 Task: Add Heritage Store Aura Smudge to the cart.
Action: Mouse moved to (810, 311)
Screenshot: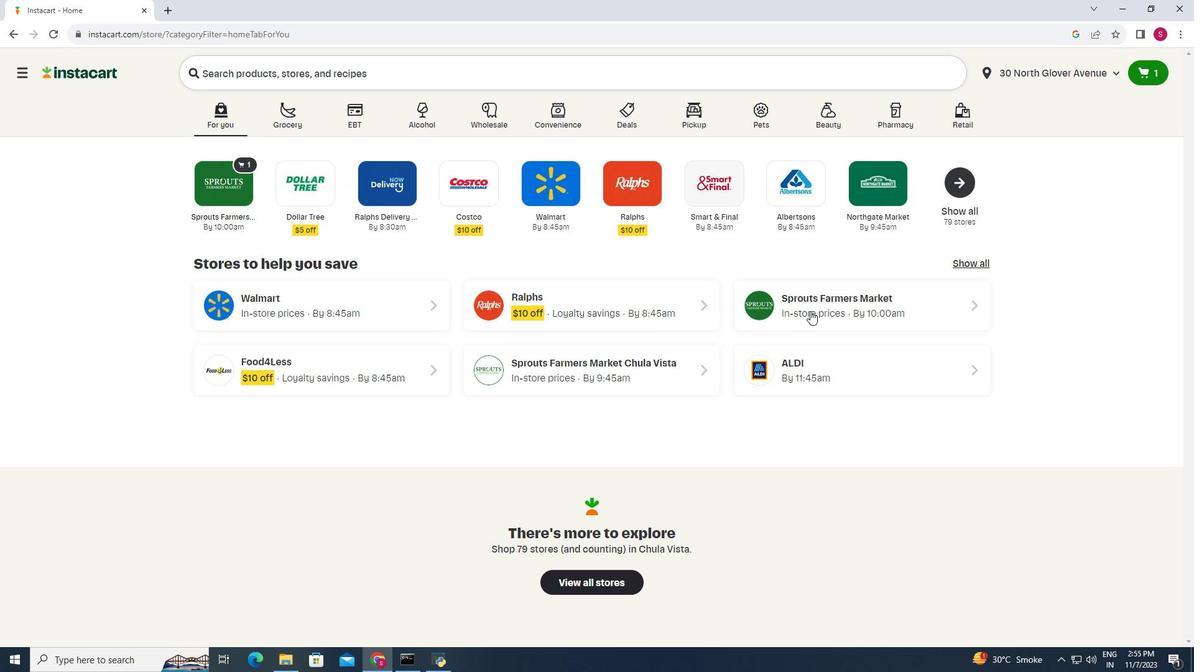 
Action: Mouse pressed left at (810, 311)
Screenshot: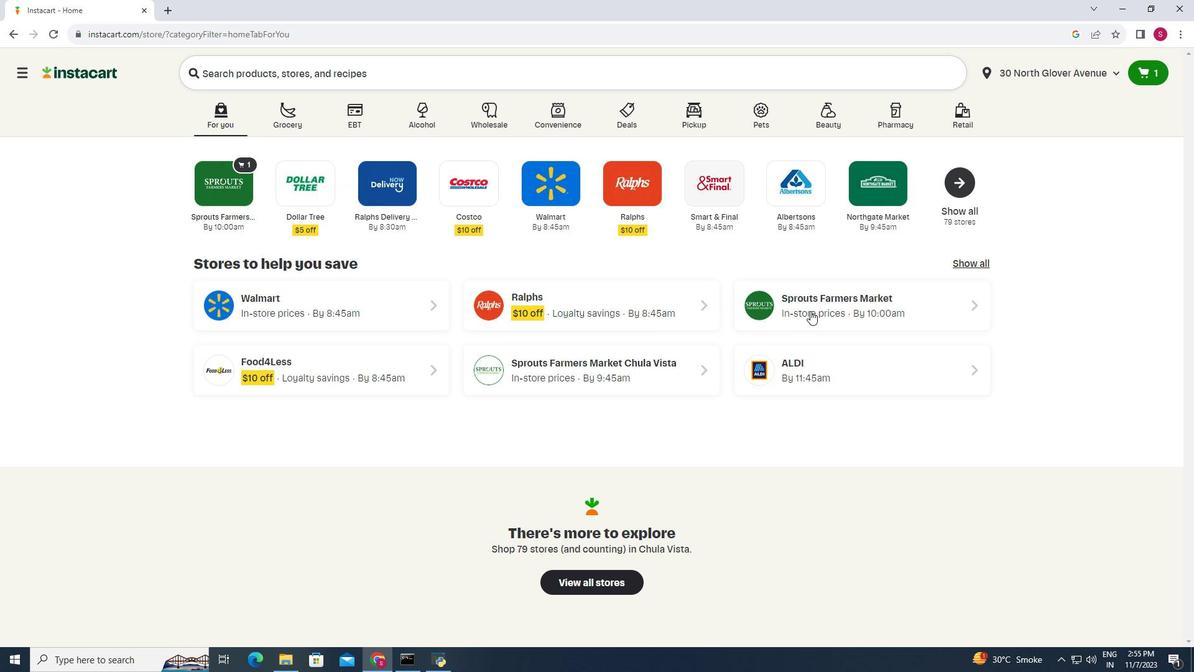 
Action: Mouse moved to (52, 389)
Screenshot: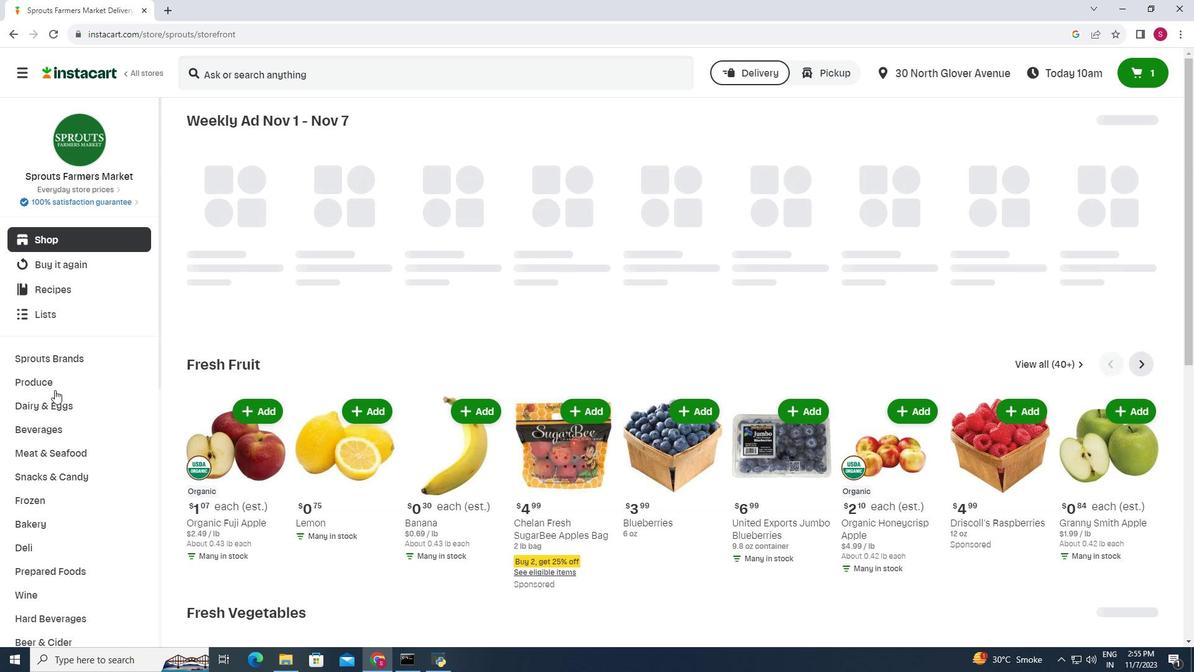 
Action: Mouse scrolled (52, 388) with delta (0, 0)
Screenshot: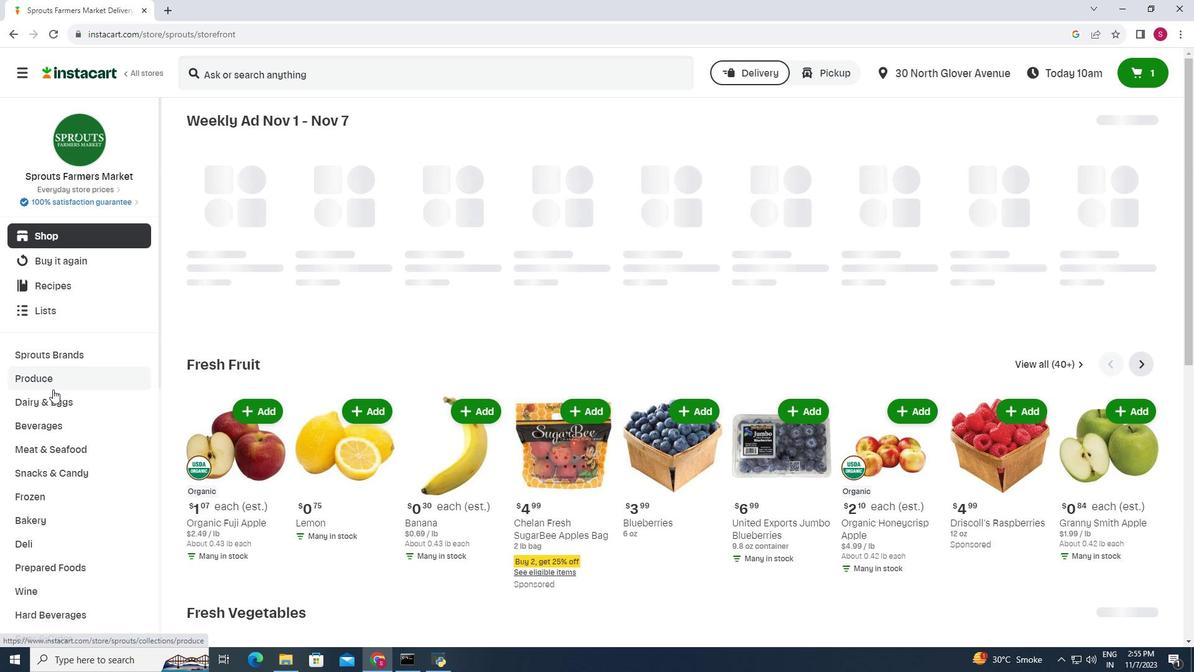 
Action: Mouse scrolled (52, 388) with delta (0, 0)
Screenshot: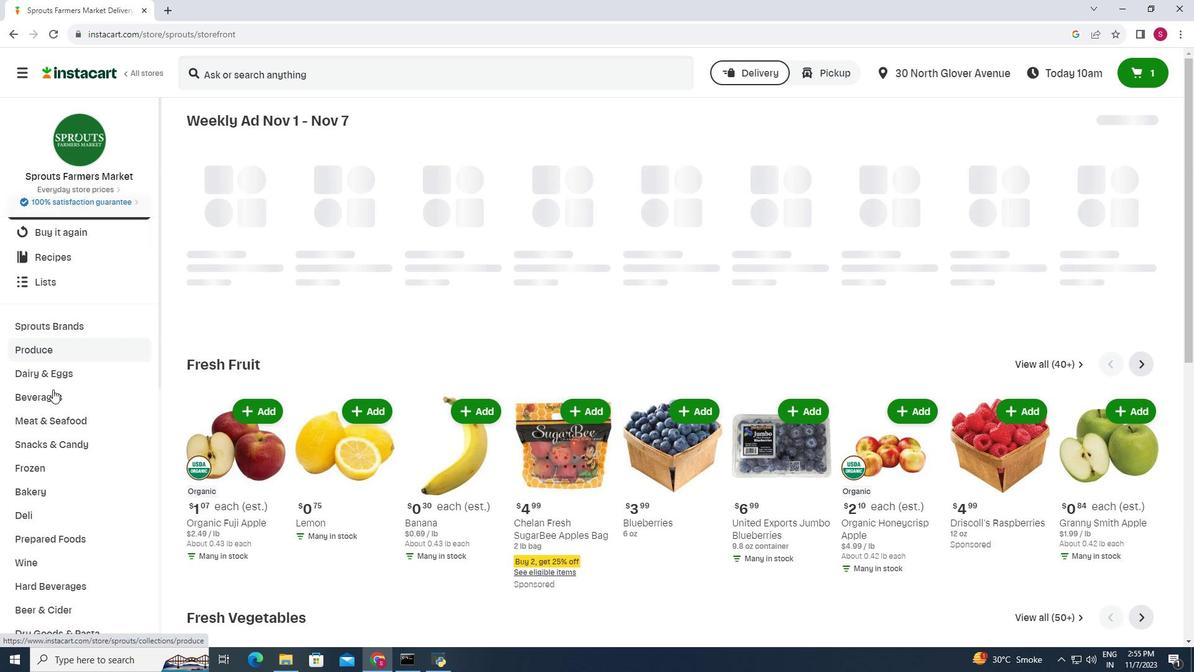 
Action: Mouse scrolled (52, 388) with delta (0, 0)
Screenshot: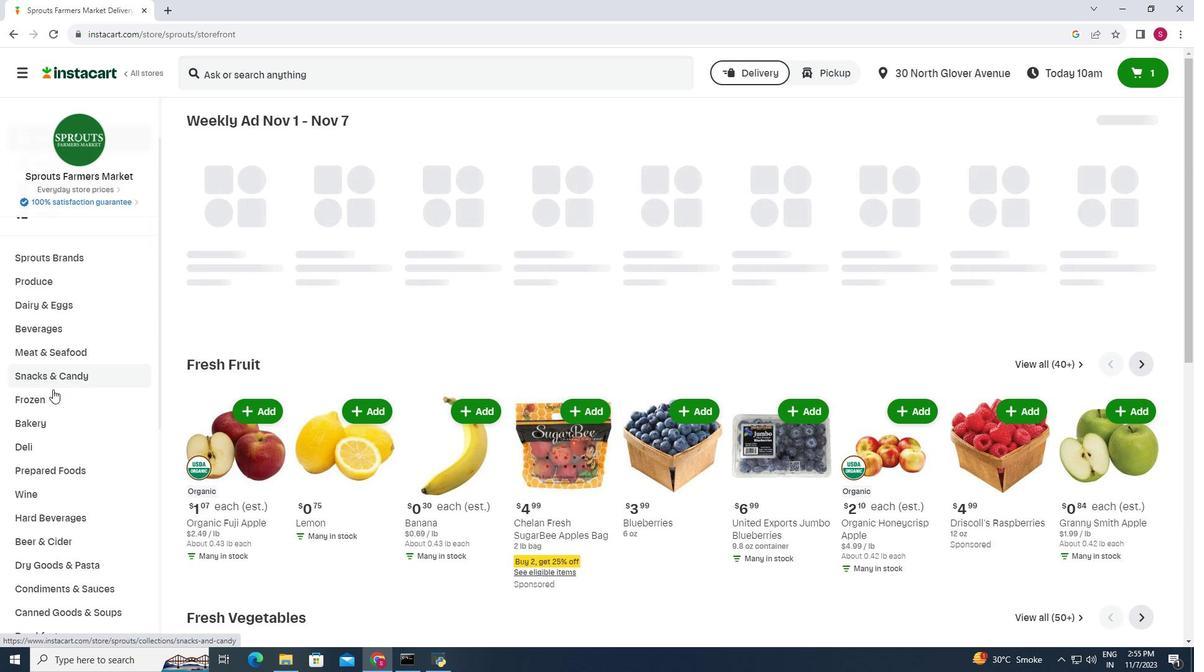 
Action: Mouse moved to (61, 565)
Screenshot: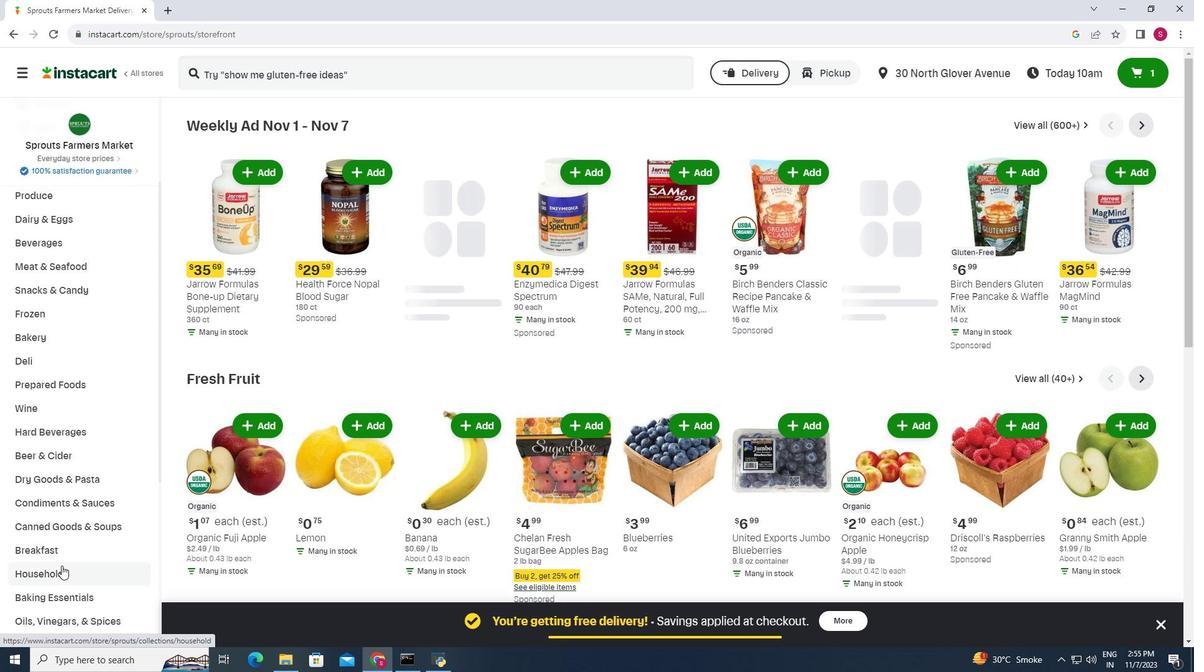 
Action: Mouse pressed left at (61, 565)
Screenshot: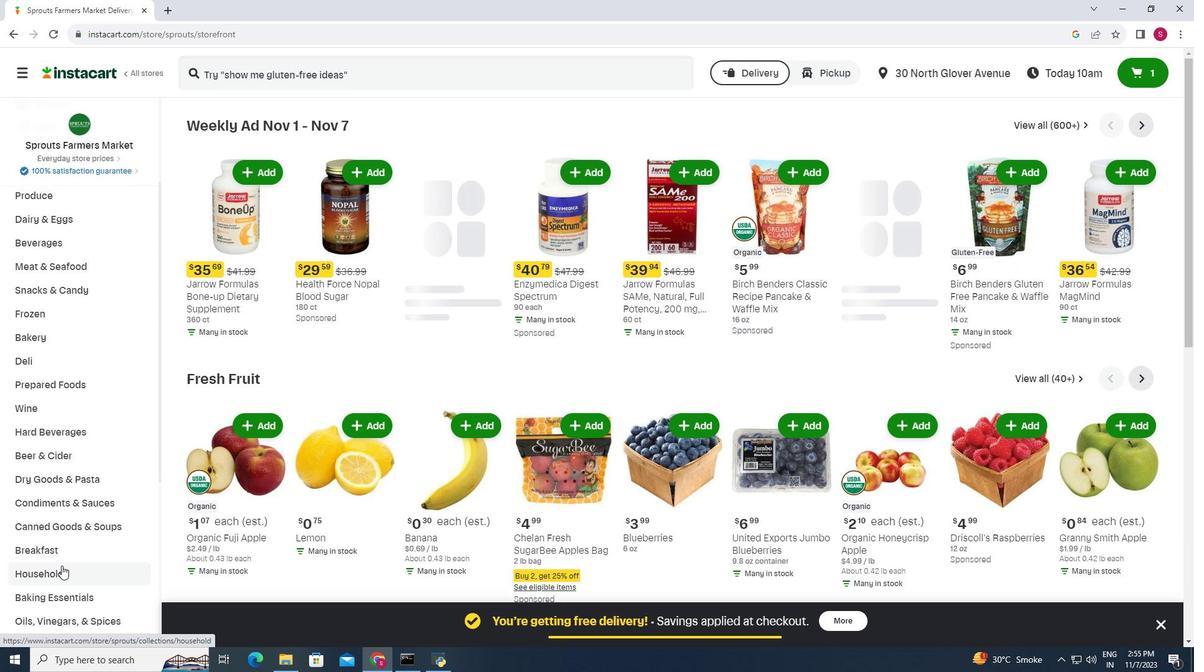 
Action: Mouse moved to (652, 148)
Screenshot: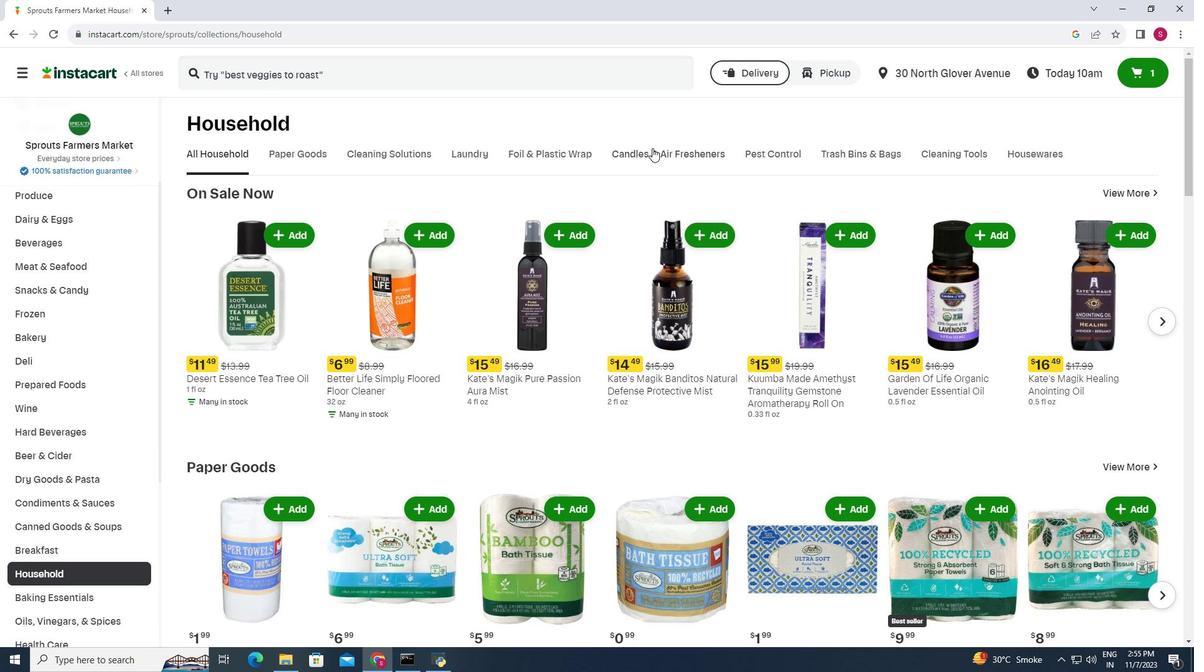 
Action: Mouse pressed left at (652, 148)
Screenshot: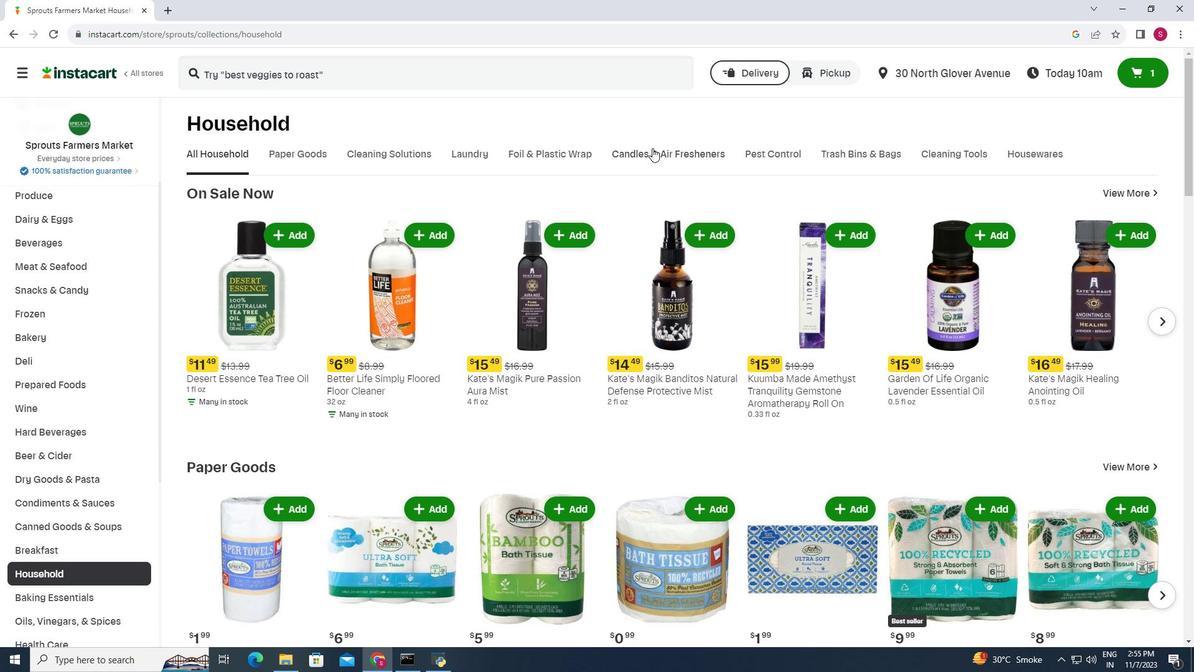 
Action: Mouse moved to (324, 74)
Screenshot: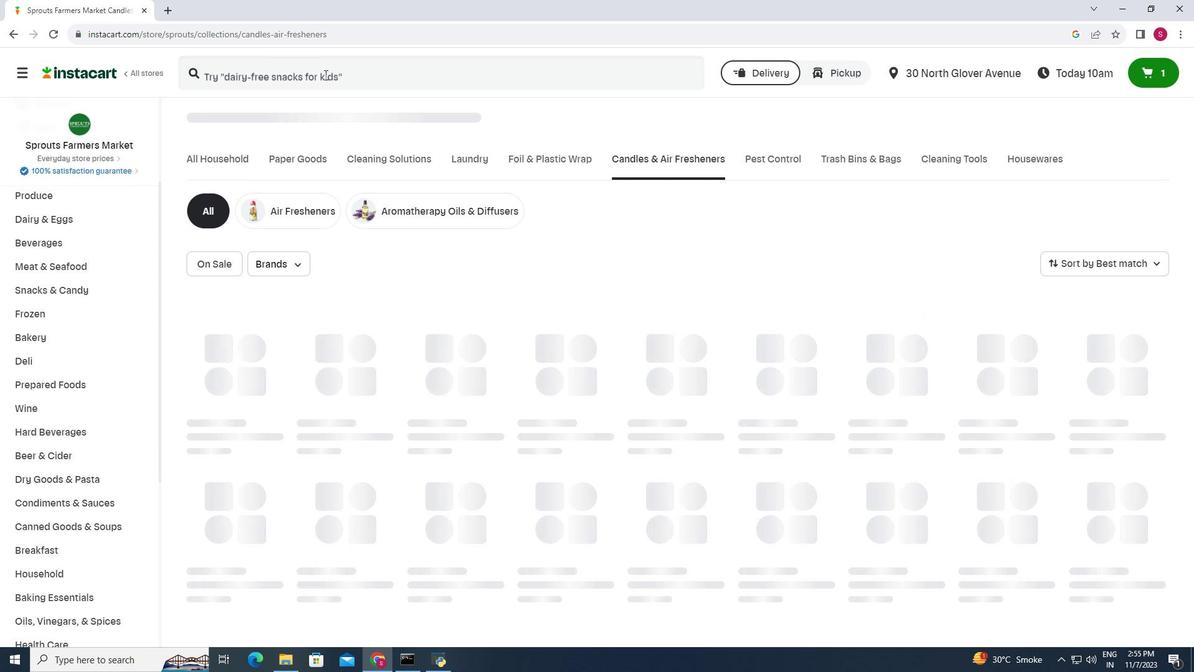 
Action: Mouse pressed left at (324, 74)
Screenshot: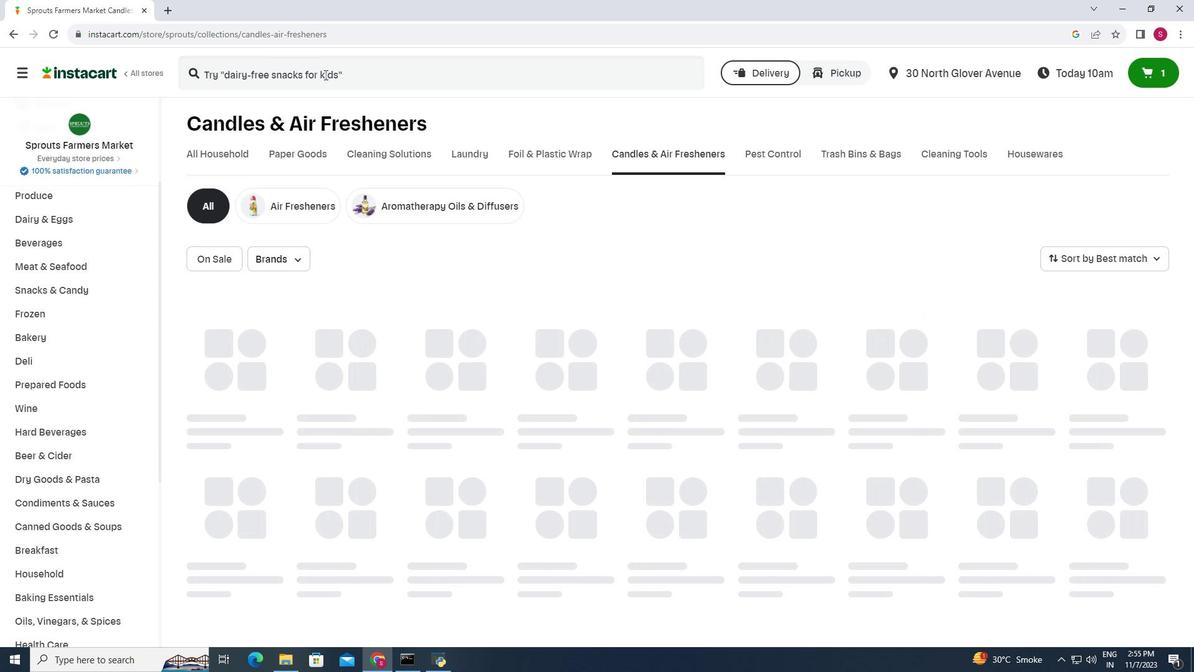
Action: Key pressed <Key.shift>Heritage<Key.space><Key.shift>Store<Key.space><Key.shift>Aura<Key.space><Key.shift>Smudge<Key.space><Key.enter>
Screenshot: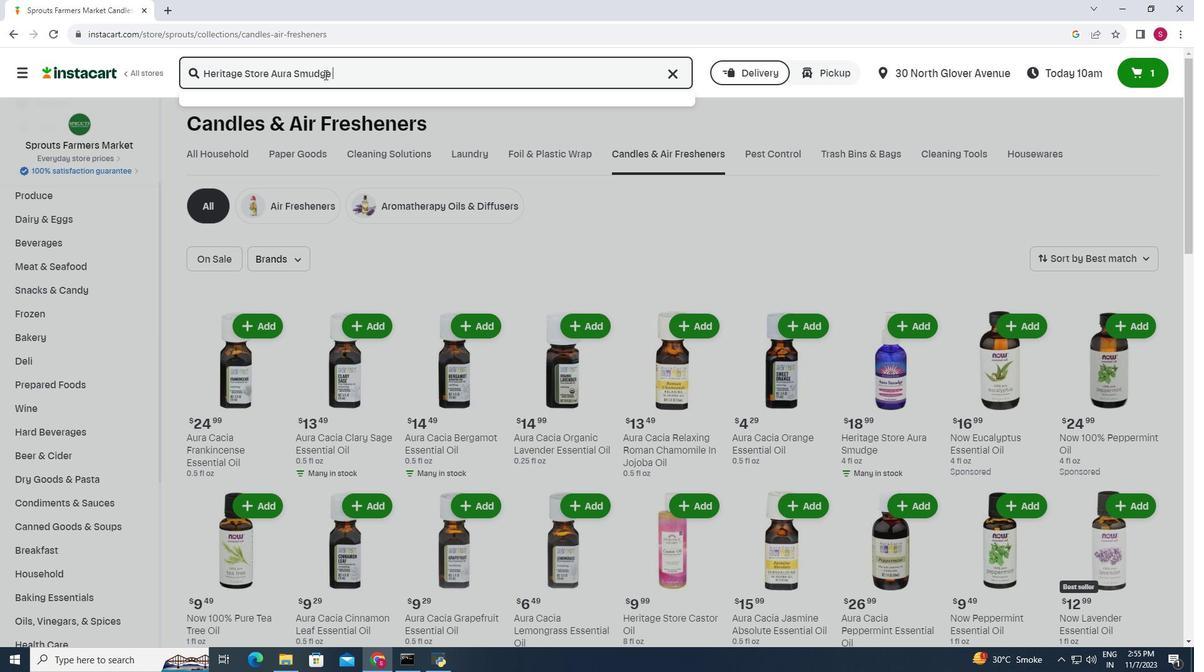 
Action: Mouse moved to (323, 176)
Screenshot: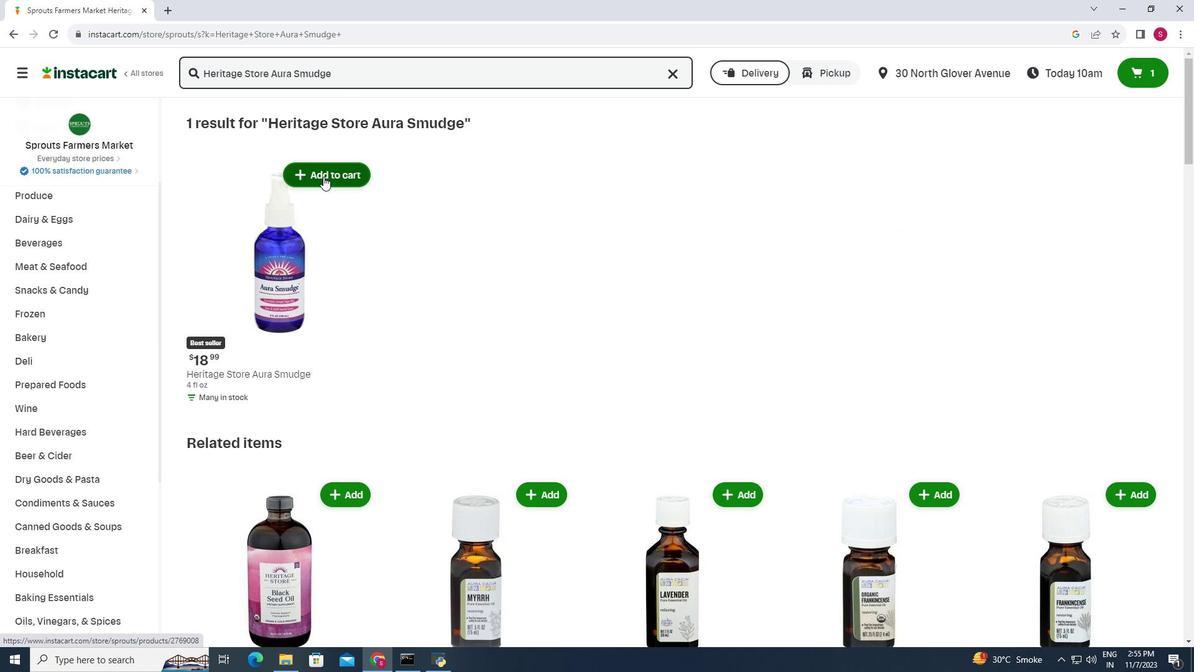 
Action: Mouse pressed left at (323, 176)
Screenshot: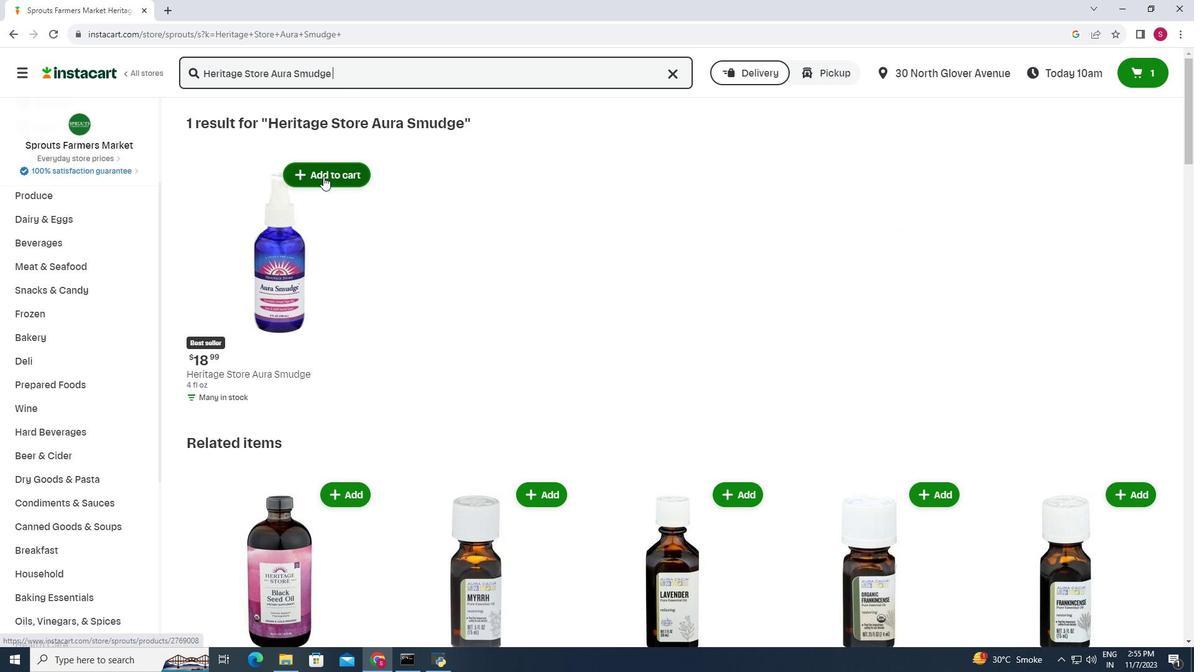 
Action: Mouse moved to (377, 171)
Screenshot: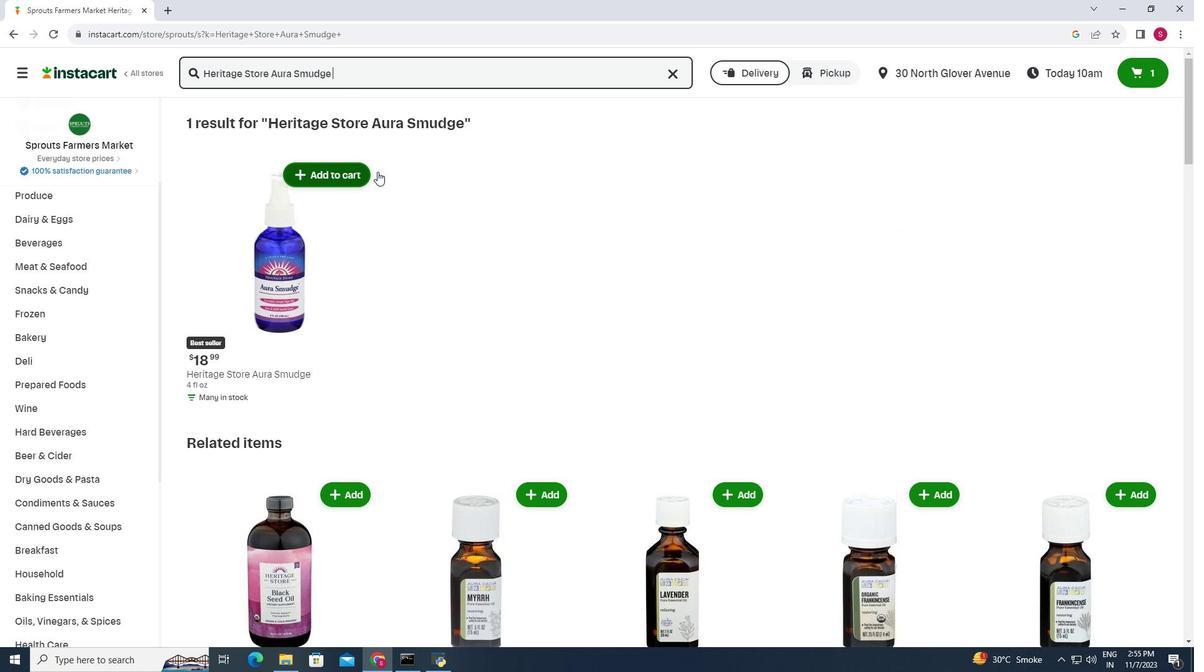 
